 Task: Create List Prototyping in Board Data Visualization to Workspace Content Strategy. Create List Launch in Board IT Asset Management to Workspace Content Strategy. Create List Post-Launch in Board Customer Satisfaction Survey Design and Analysis to Workspace Content Strategy
Action: Mouse moved to (61, 287)
Screenshot: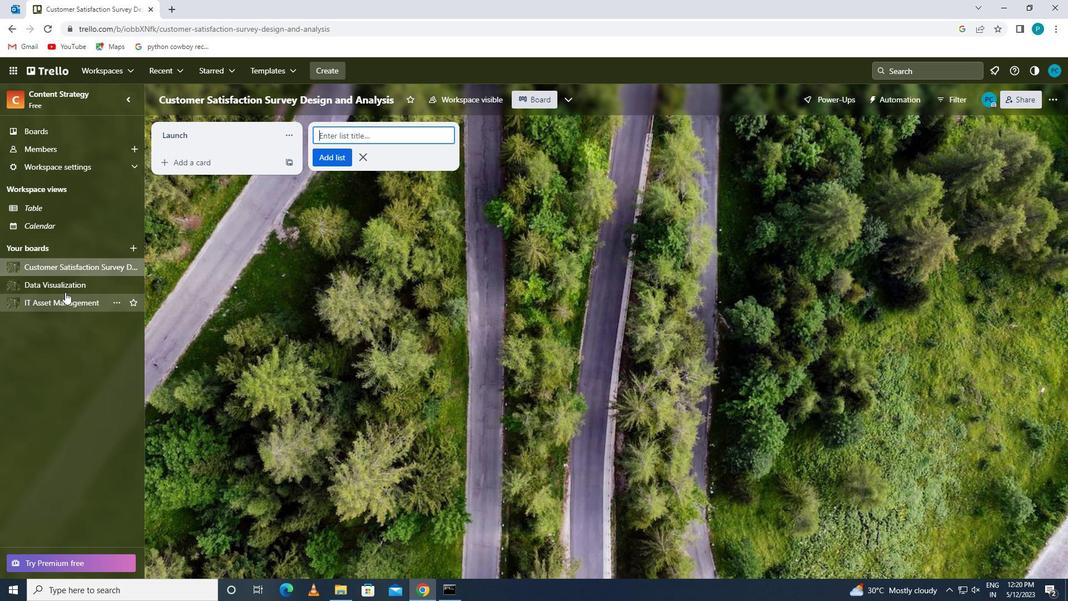 
Action: Mouse pressed left at (61, 287)
Screenshot: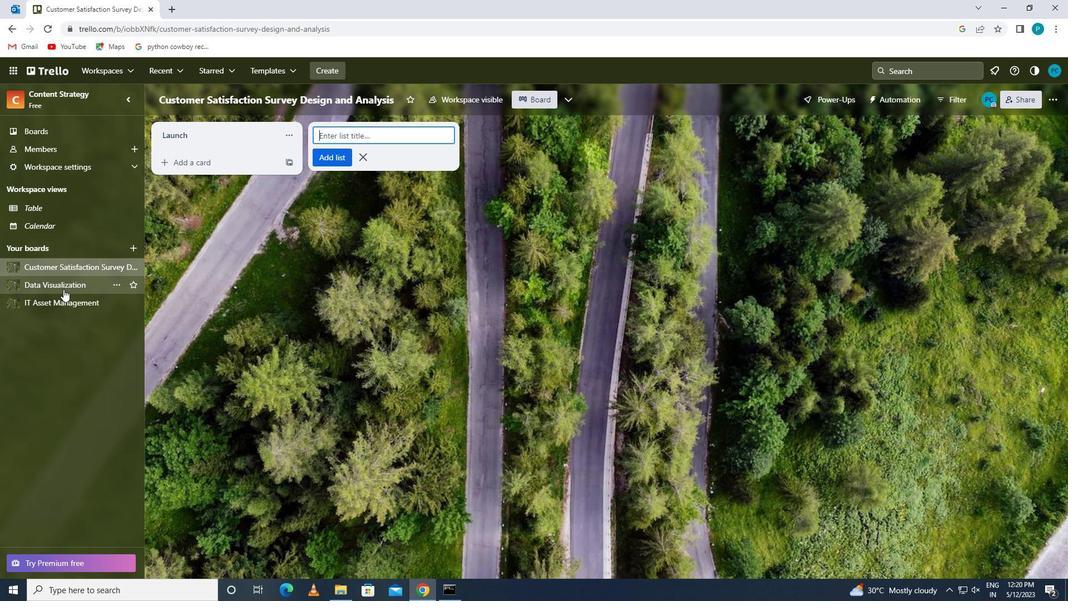 
Action: Mouse moved to (351, 144)
Screenshot: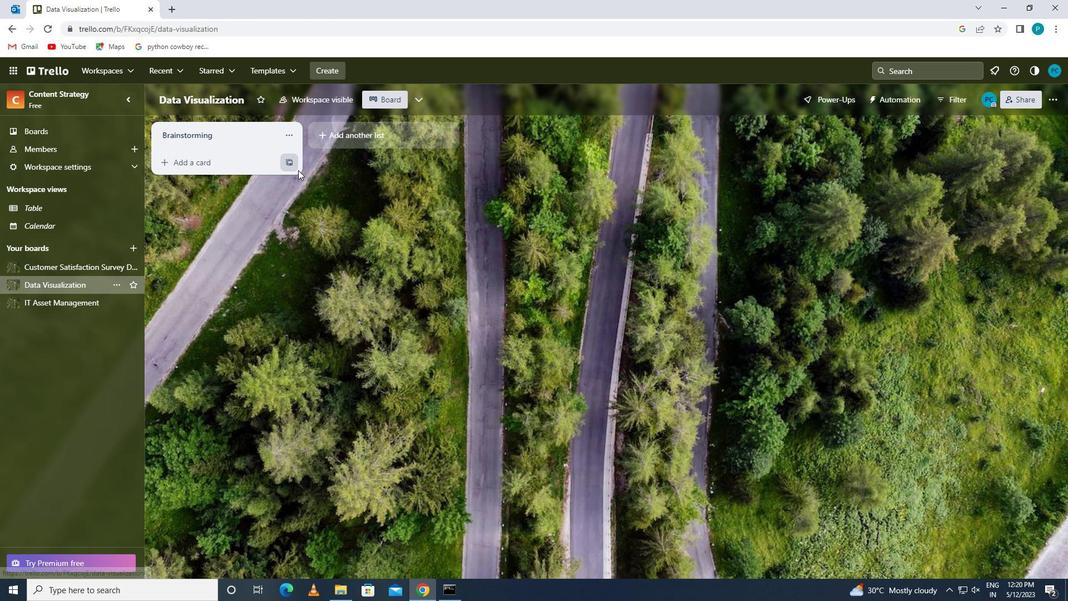 
Action: Mouse pressed left at (351, 144)
Screenshot: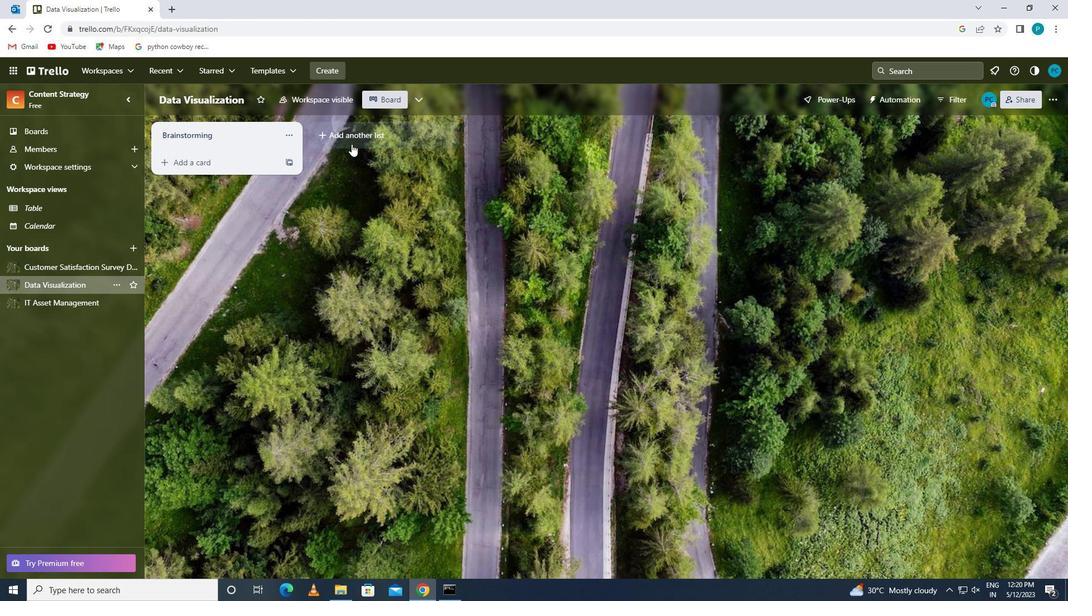
Action: Mouse moved to (345, 128)
Screenshot: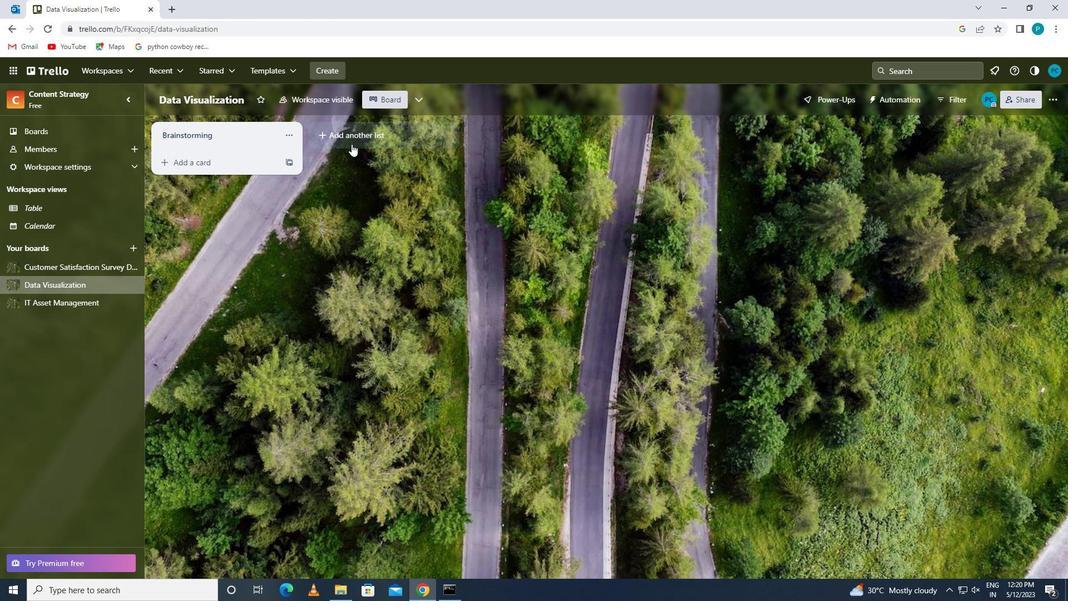 
Action: Mouse pressed left at (345, 128)
Screenshot: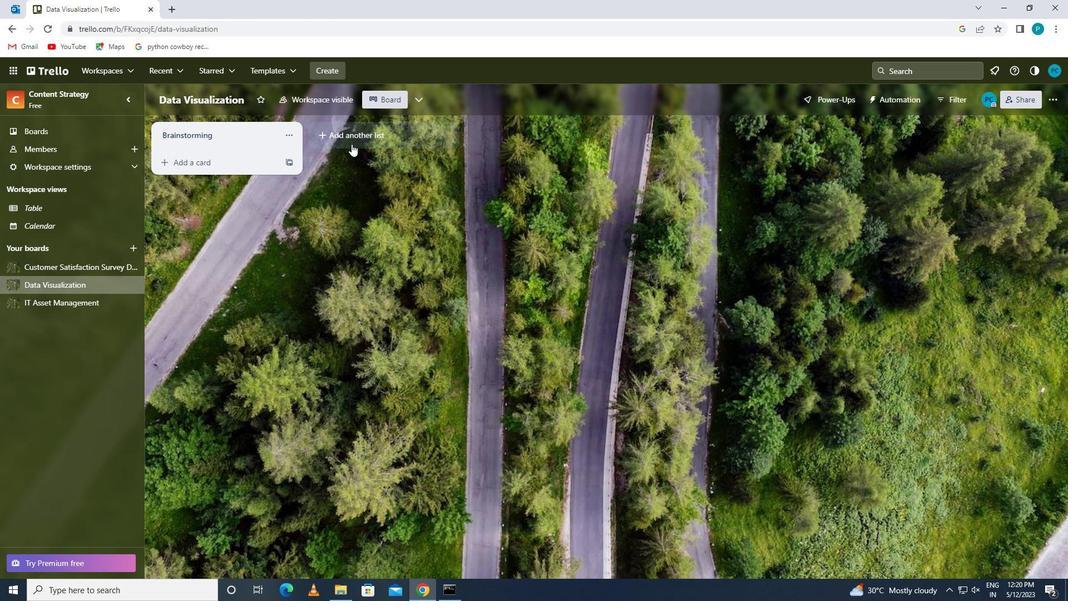 
Action: Key pressed <Key.caps_lock>p<Key.caps_lock>rototyping
Screenshot: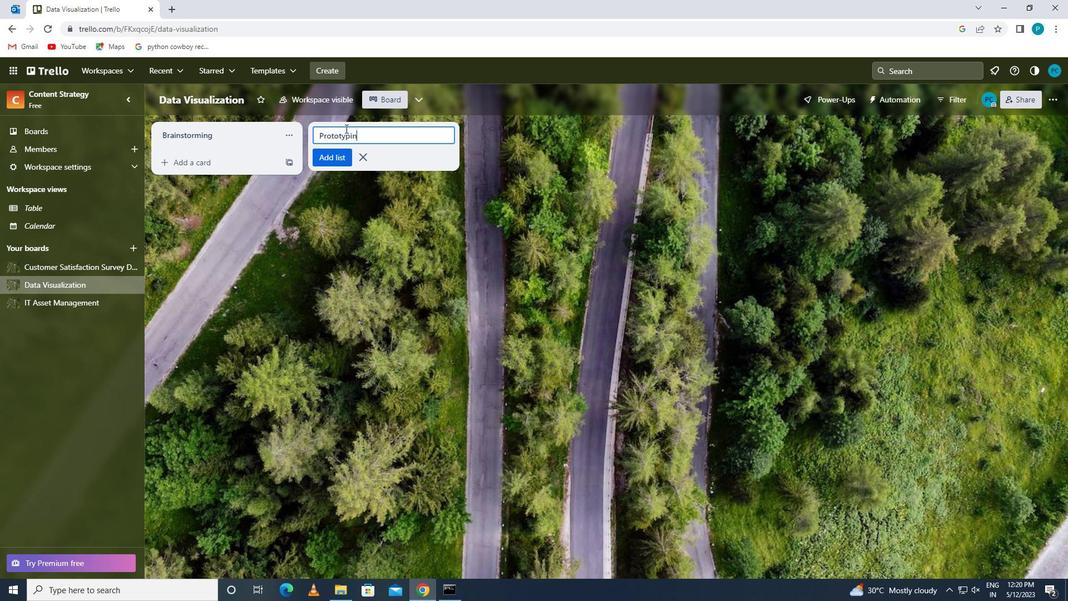 
Action: Mouse moved to (325, 159)
Screenshot: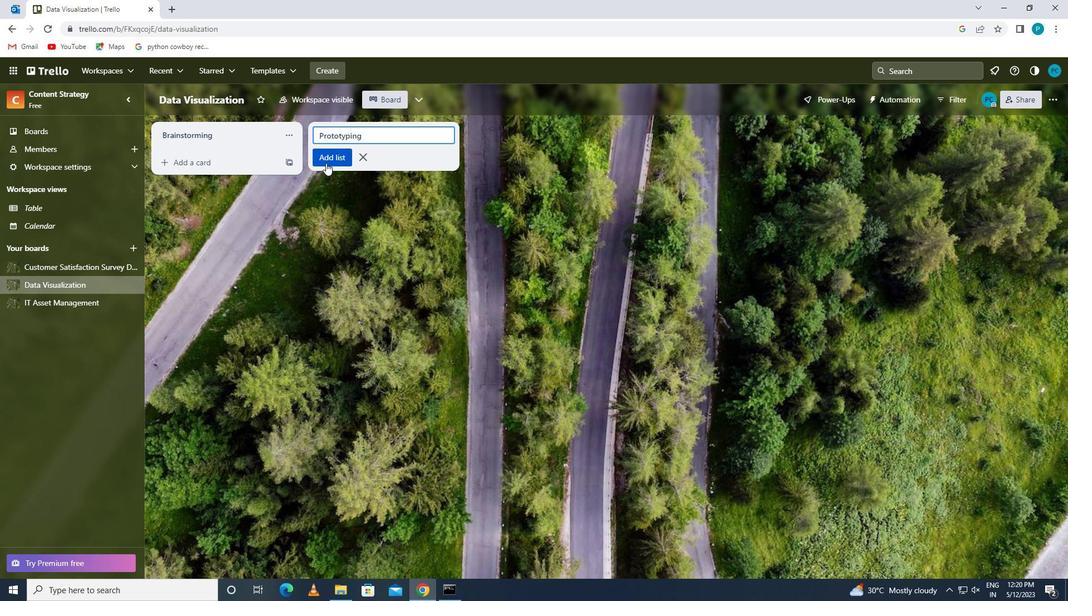 
Action: Mouse pressed left at (325, 159)
Screenshot: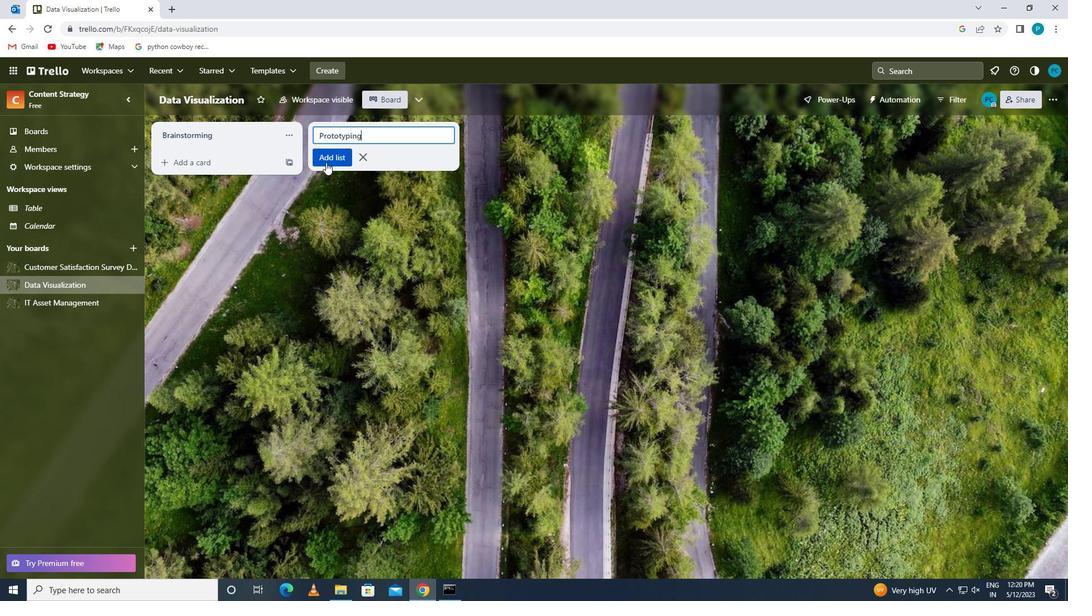 
Action: Mouse moved to (51, 303)
Screenshot: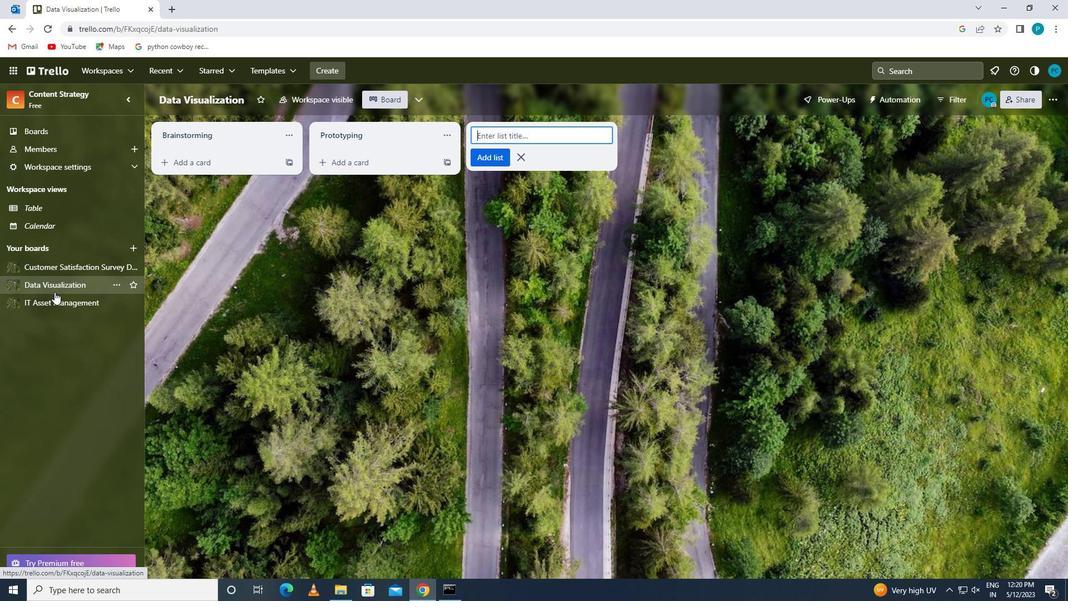 
Action: Mouse pressed left at (51, 303)
Screenshot: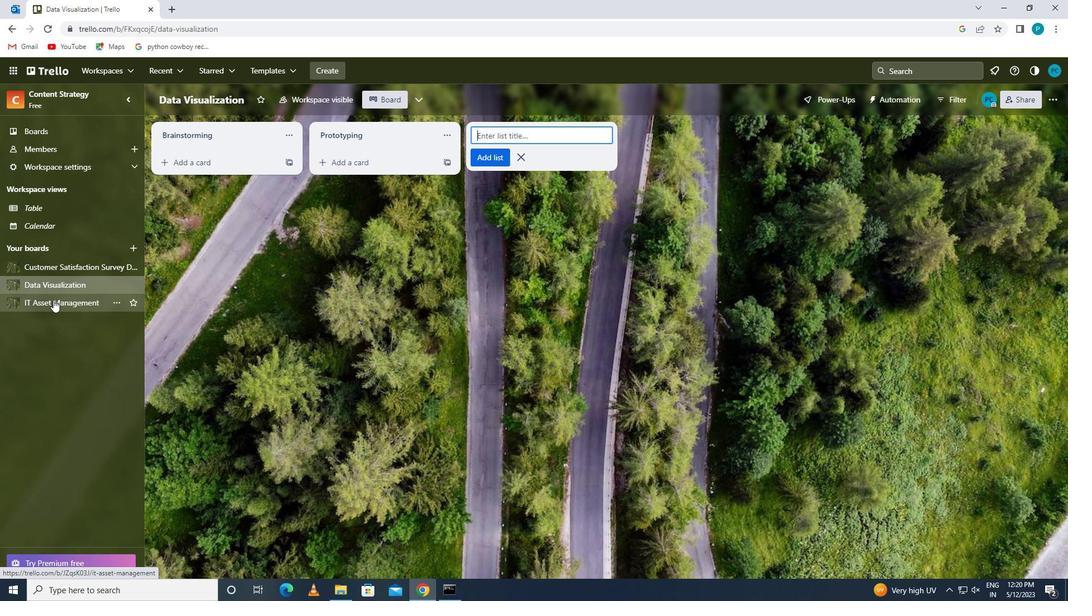 
Action: Mouse moved to (355, 141)
Screenshot: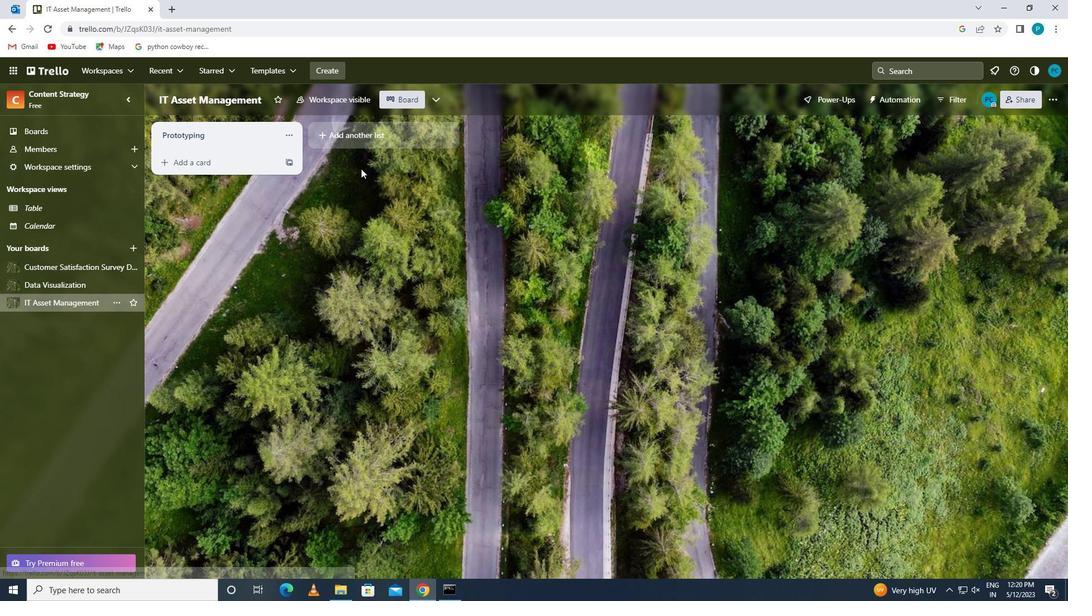 
Action: Mouse pressed left at (355, 141)
Screenshot: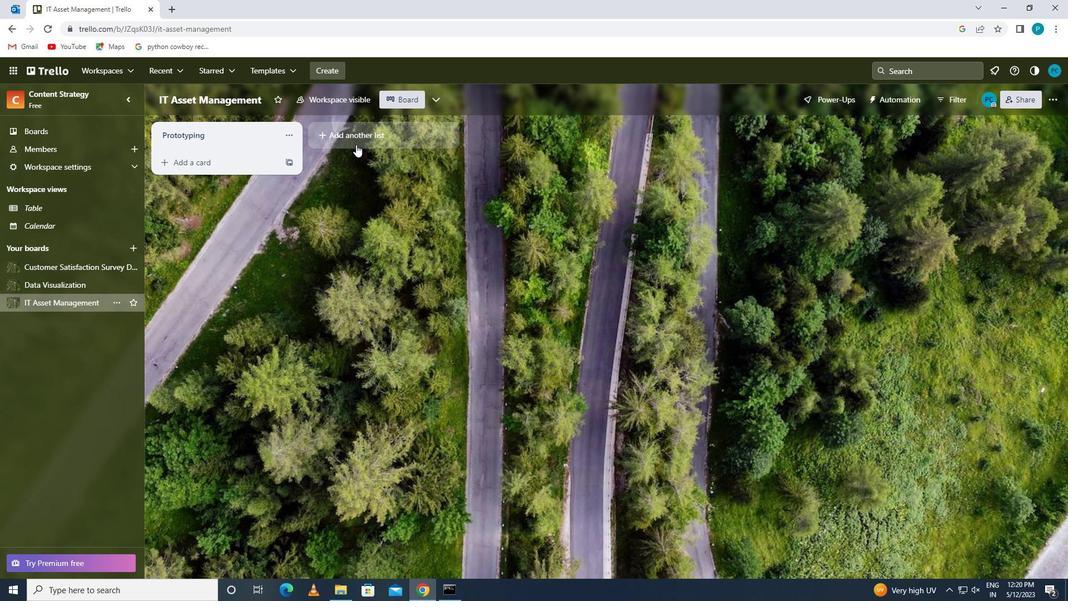 
Action: Key pressed <Key.caps_lock>l<Key.caps_lock>aunch
Screenshot: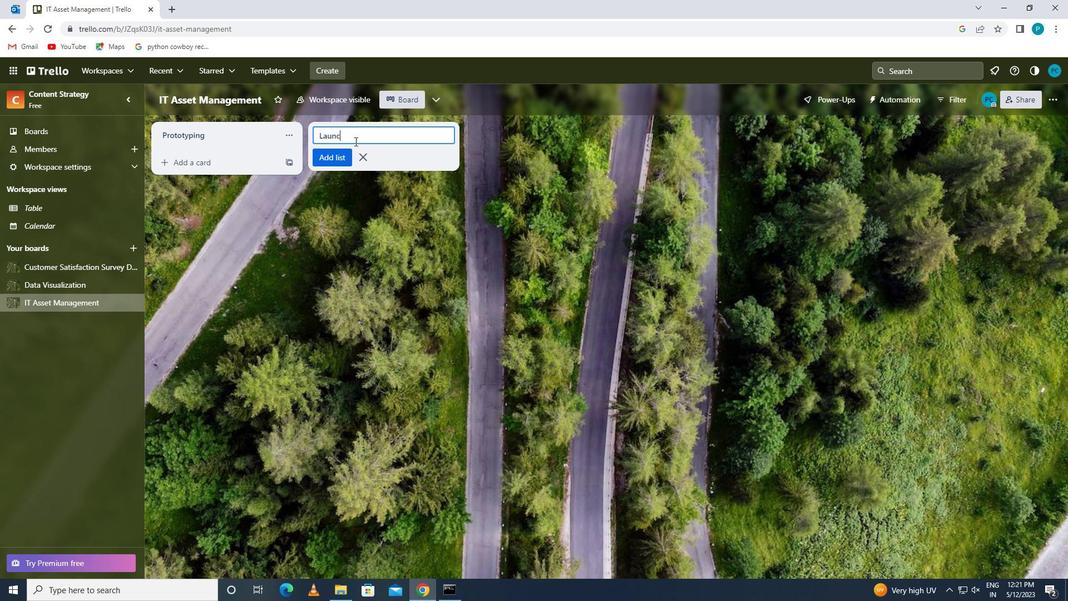 
Action: Mouse moved to (347, 158)
Screenshot: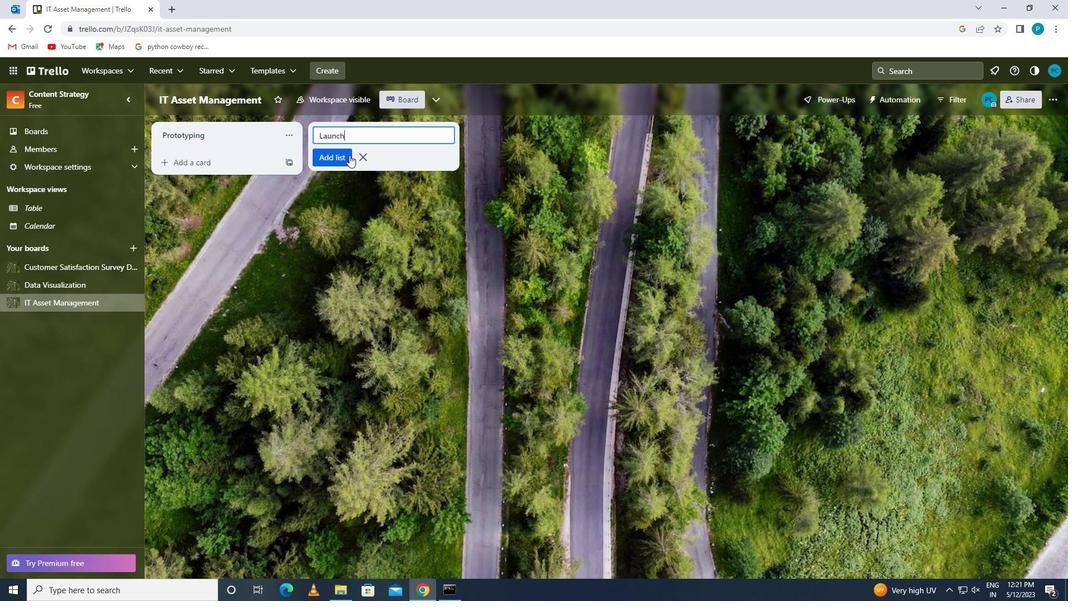 
Action: Mouse pressed left at (347, 158)
Screenshot: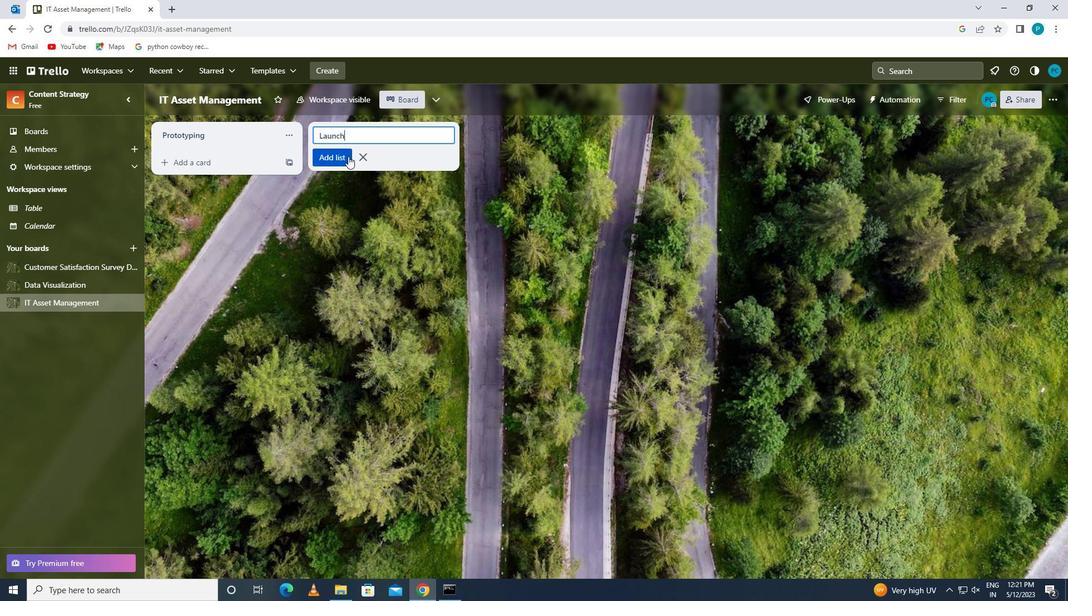 
Action: Mouse moved to (51, 268)
Screenshot: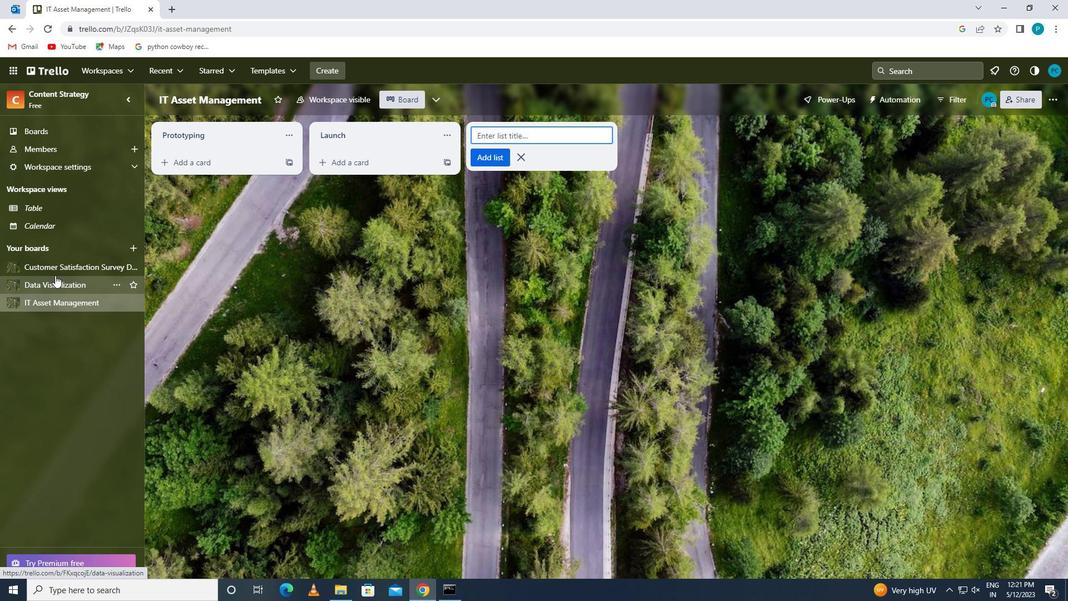
Action: Mouse pressed left at (51, 268)
Screenshot: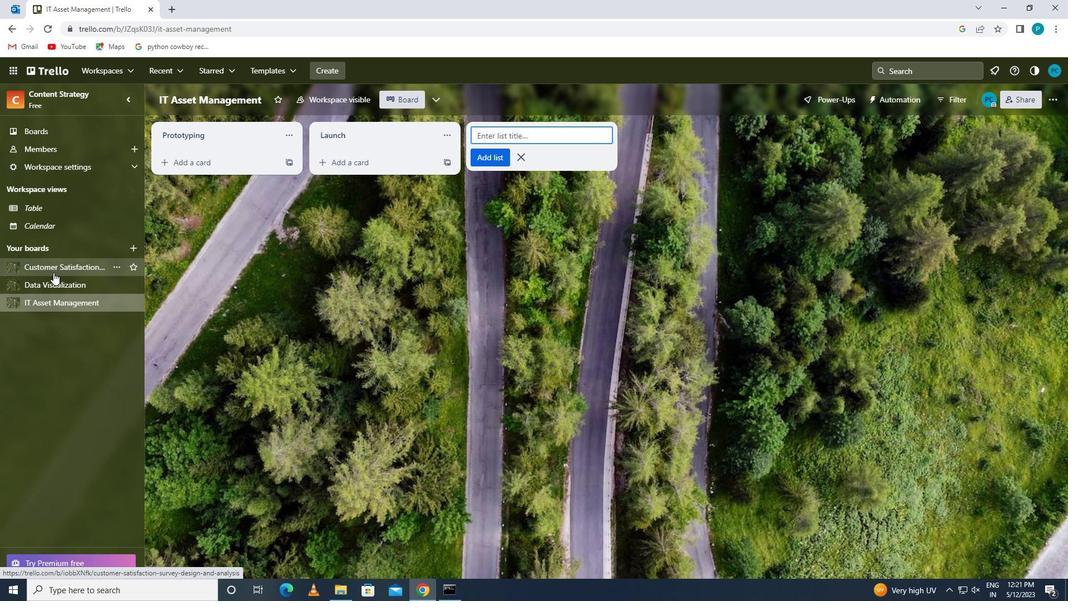 
Action: Mouse moved to (395, 130)
Screenshot: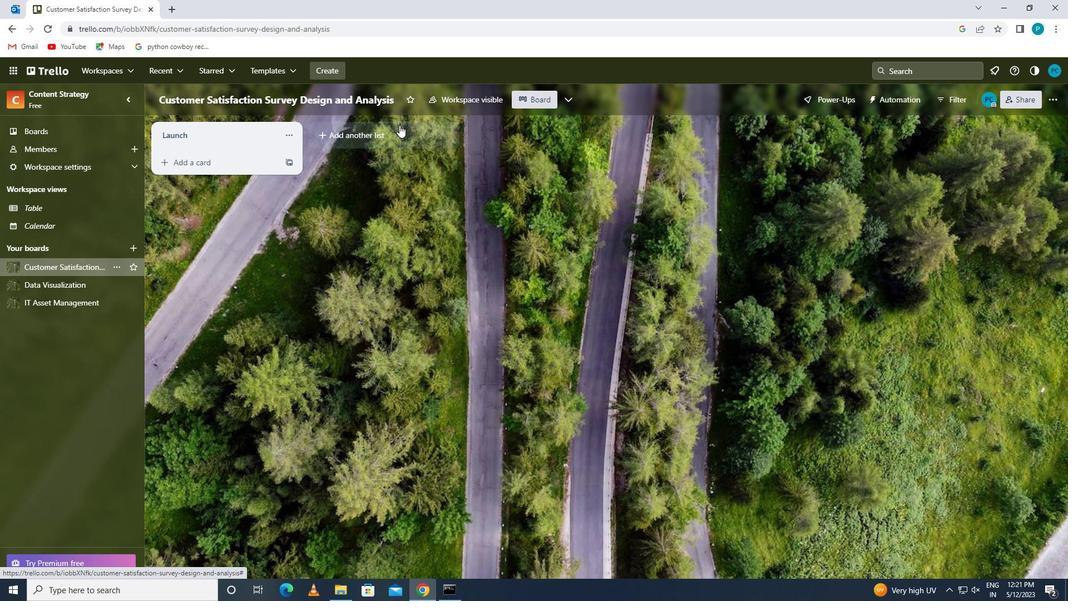 
Action: Mouse pressed left at (395, 130)
Screenshot: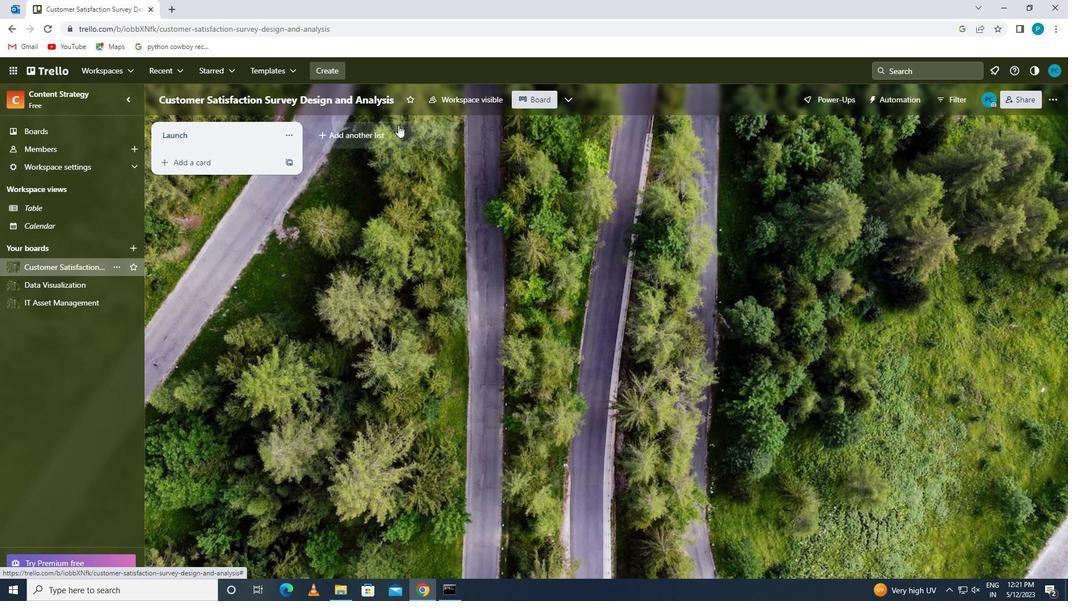 
Action: Key pressed <Key.caps_lock>p<Key.caps_lock>ost-<Key.caps_lock>l<Key.caps_lock>auncg<Key.backspace>h
Screenshot: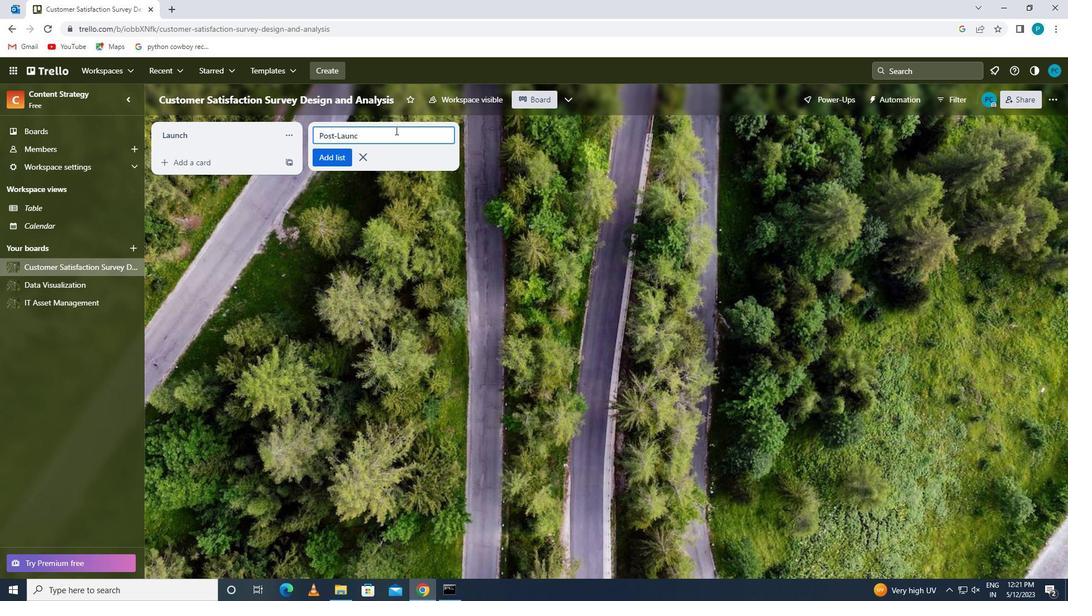 
Action: Mouse moved to (340, 165)
Screenshot: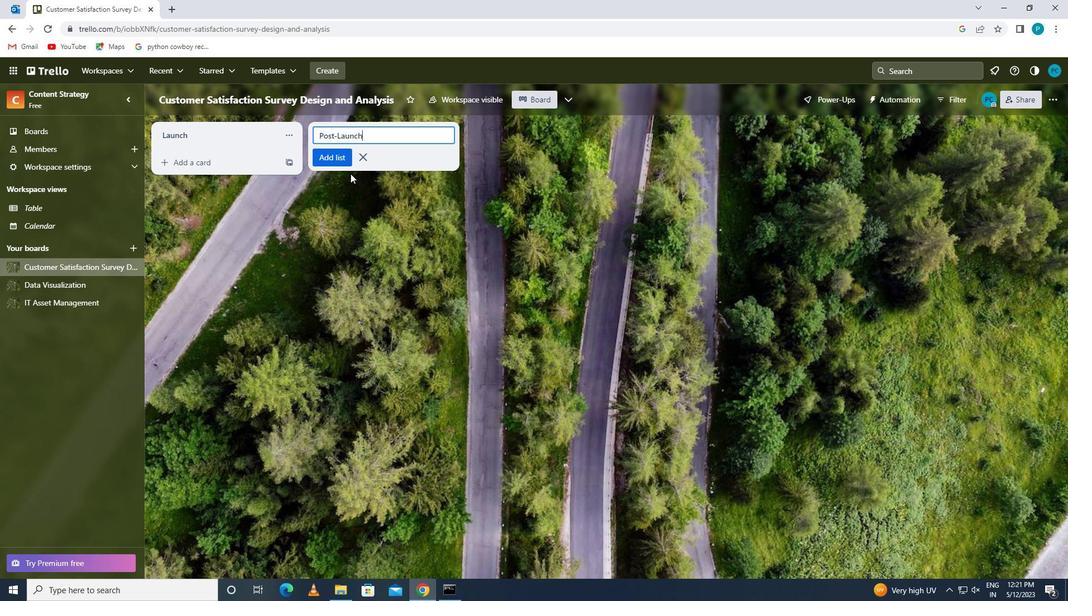 
Action: Mouse pressed left at (340, 165)
Screenshot: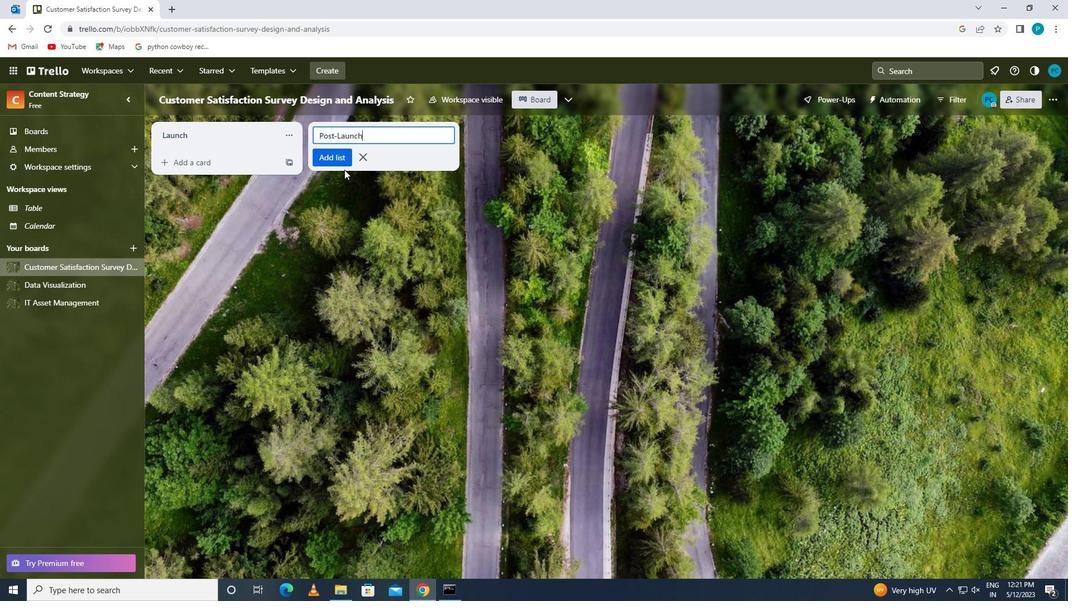 
